 Task: Learn more about a career.
Action: Mouse moved to (799, 111)
Screenshot: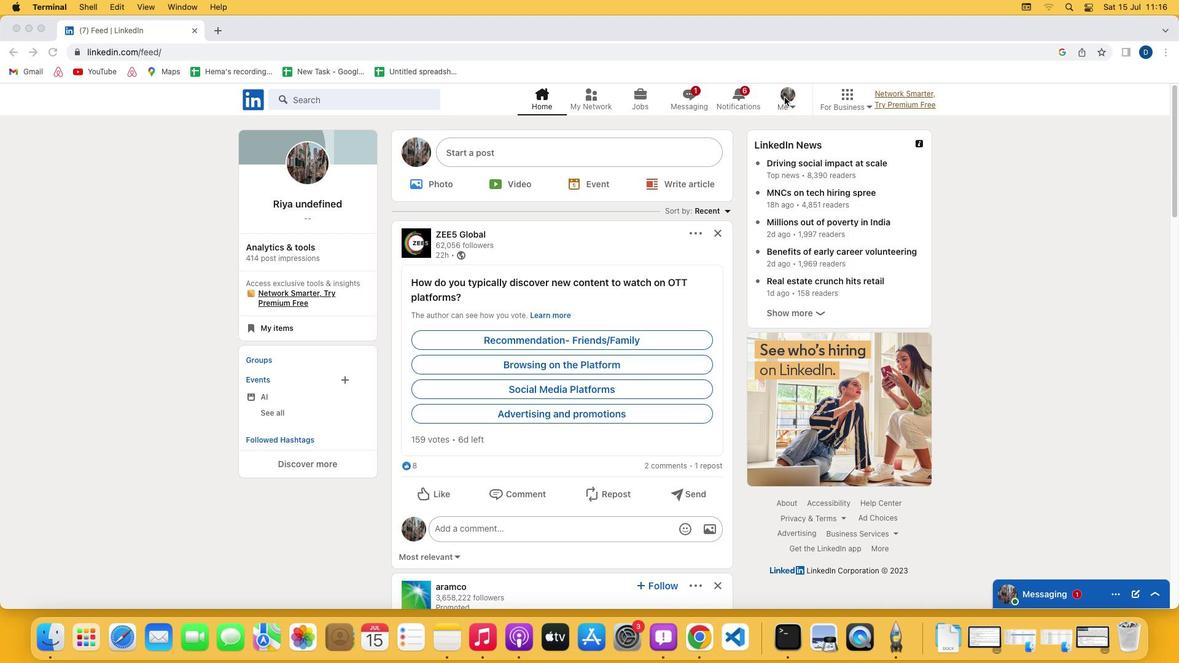 
Action: Mouse pressed left at (799, 111)
Screenshot: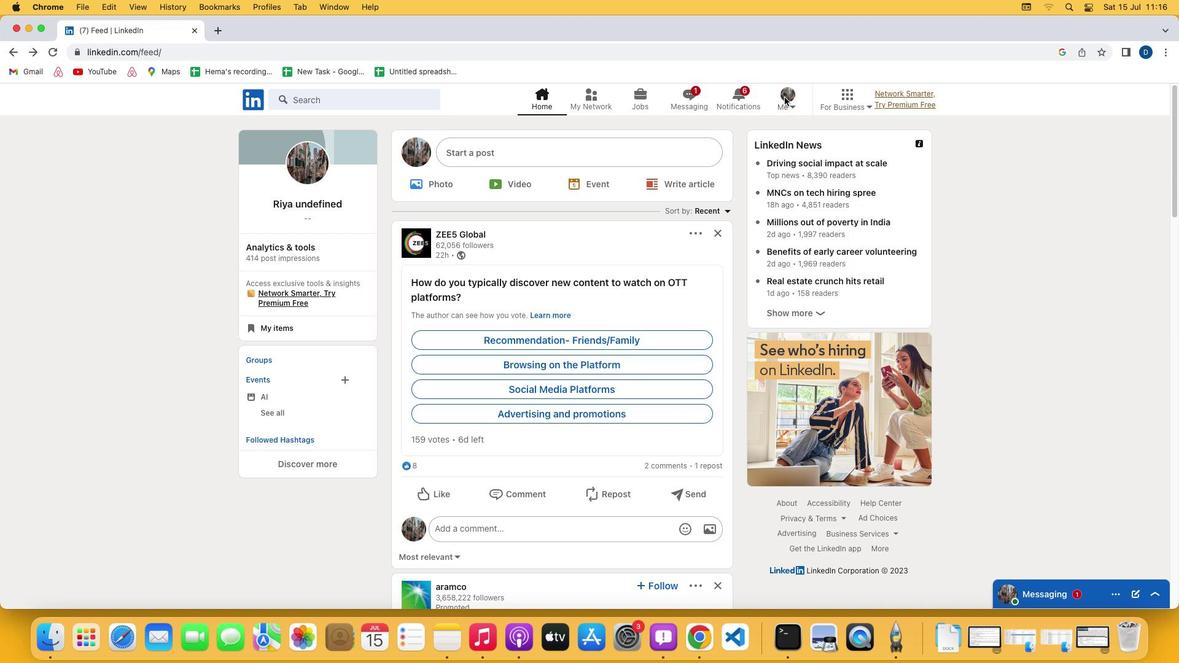 
Action: Mouse pressed left at (799, 111)
Screenshot: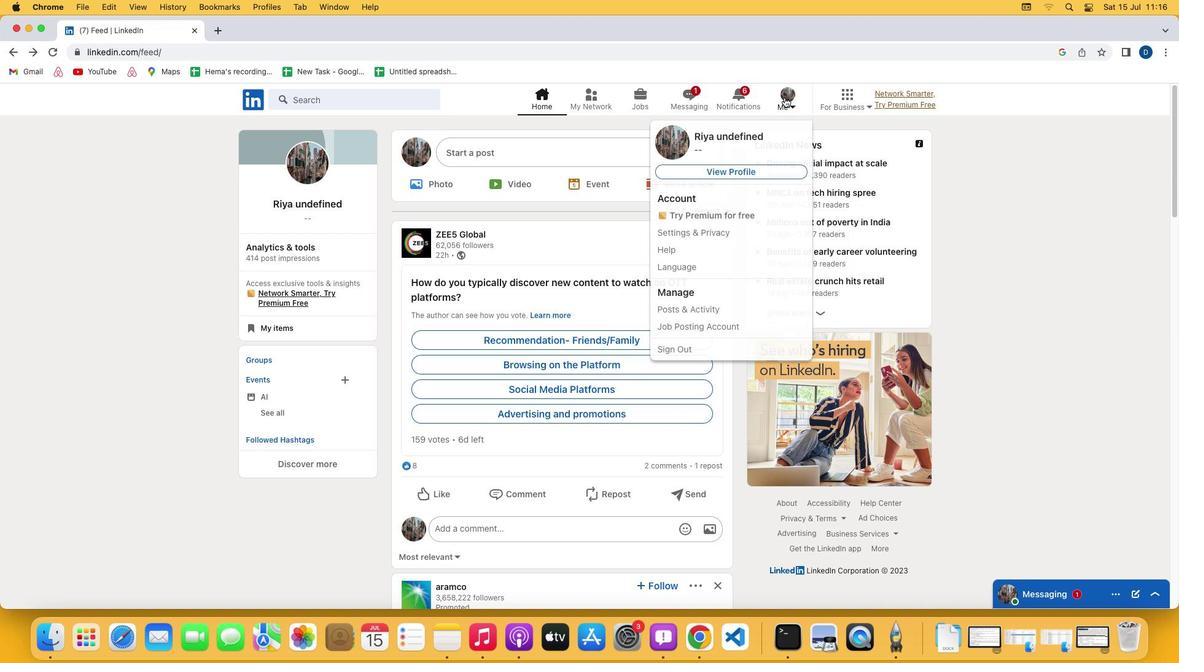 
Action: Mouse moved to (707, 246)
Screenshot: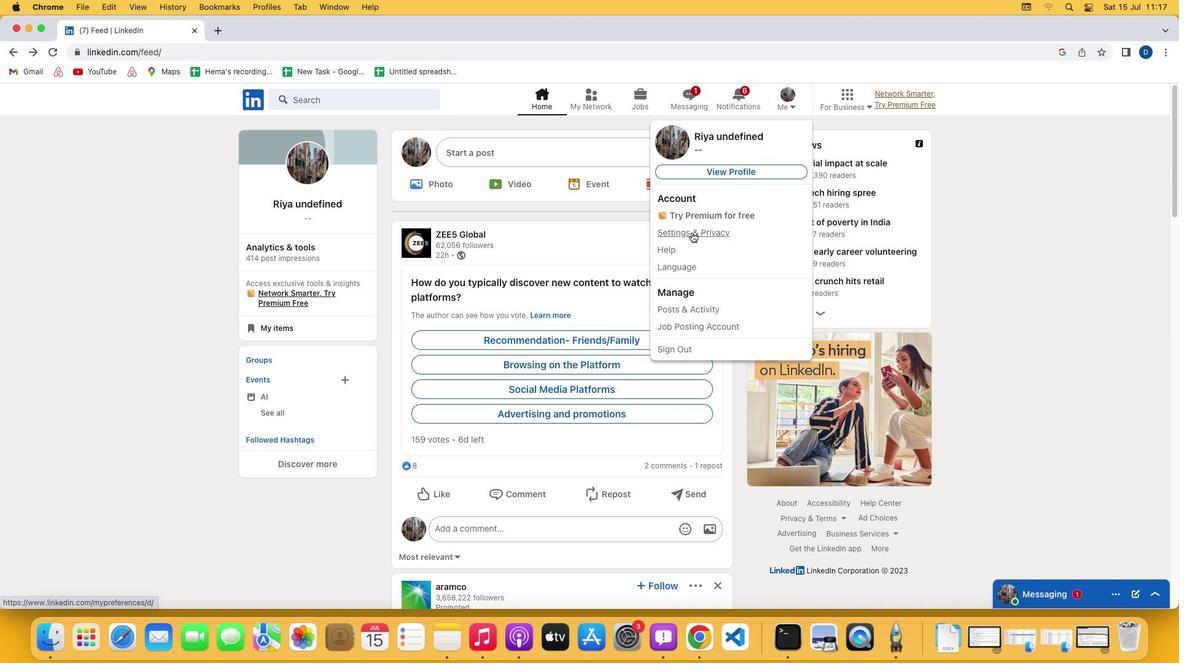 
Action: Mouse pressed left at (707, 246)
Screenshot: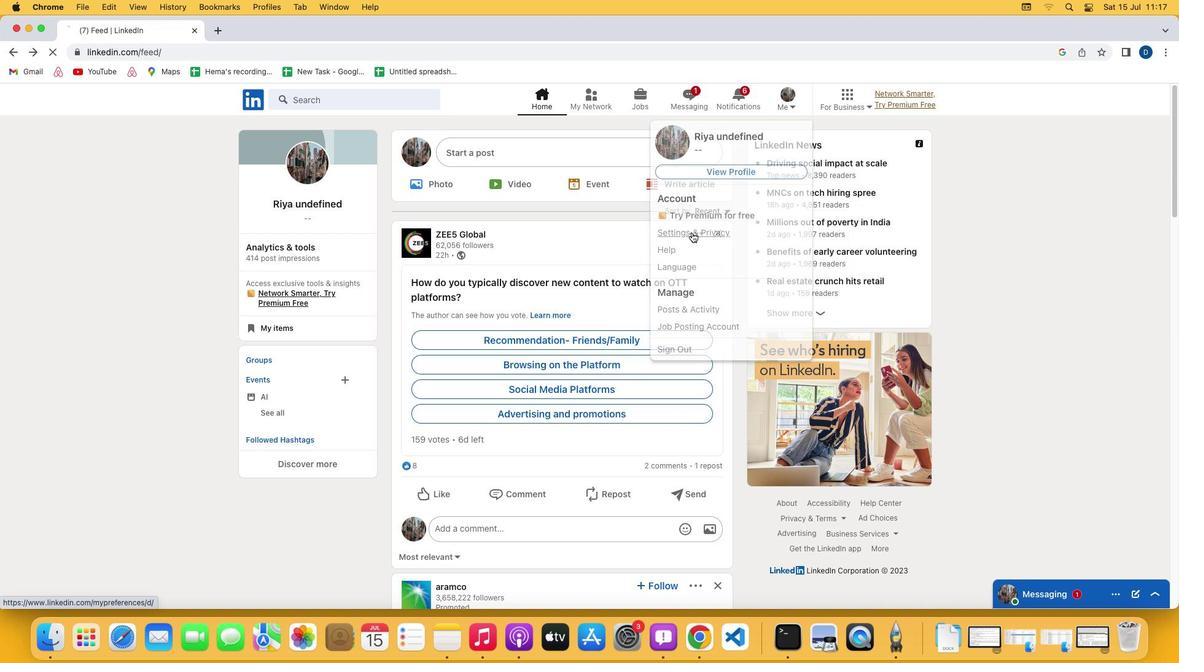 
Action: Mouse moved to (616, 428)
Screenshot: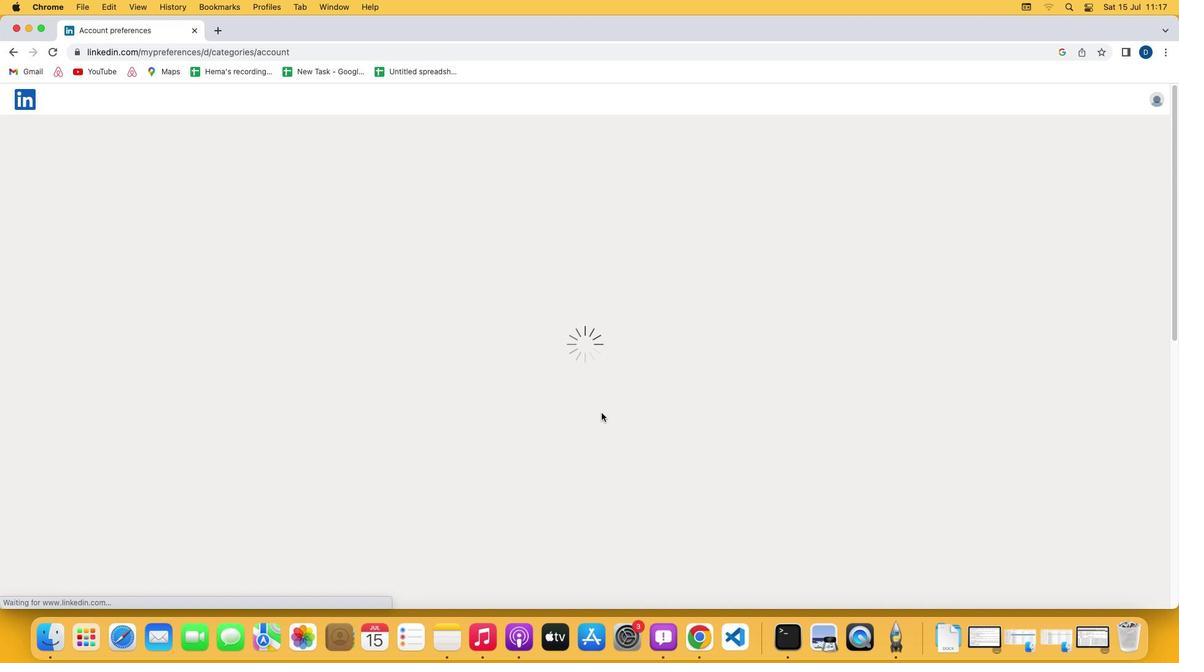 
Action: Mouse scrolled (616, 428) with delta (14, 14)
Screenshot: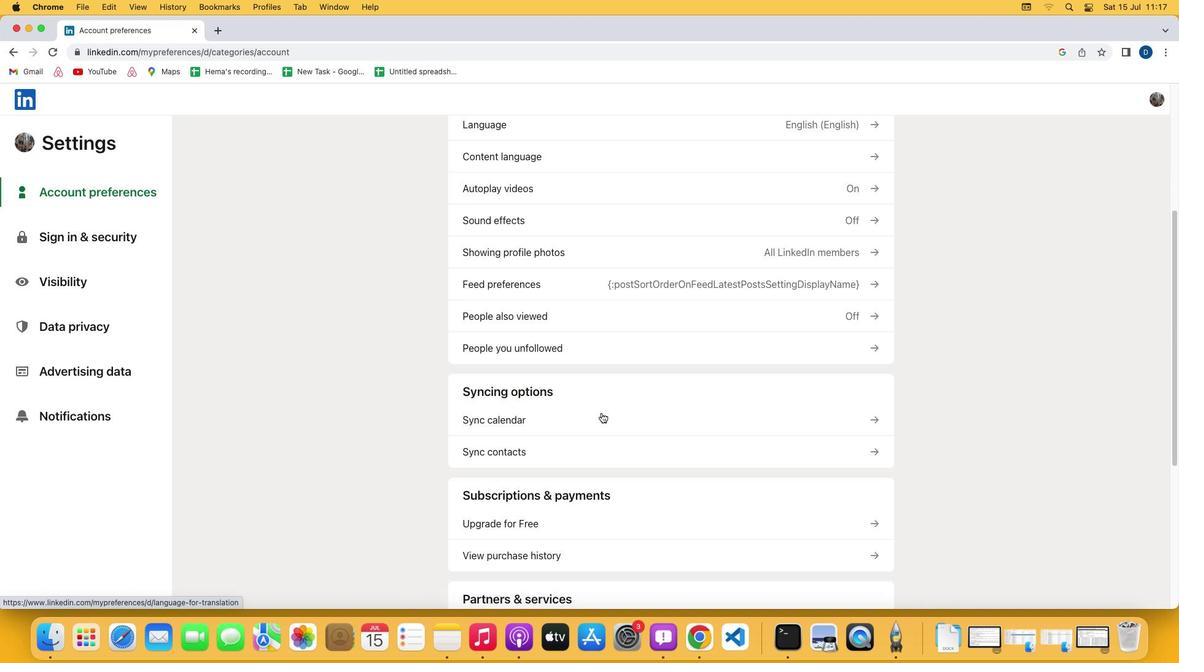 
Action: Mouse scrolled (616, 428) with delta (14, 14)
Screenshot: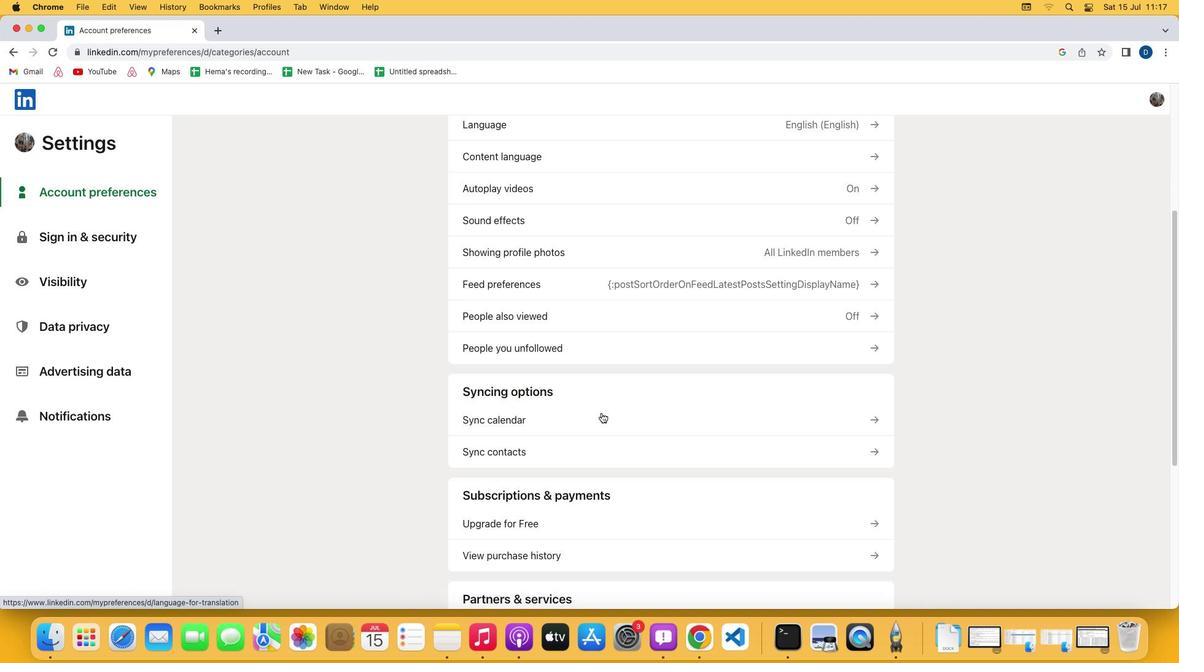 
Action: Mouse scrolled (616, 428) with delta (14, 12)
Screenshot: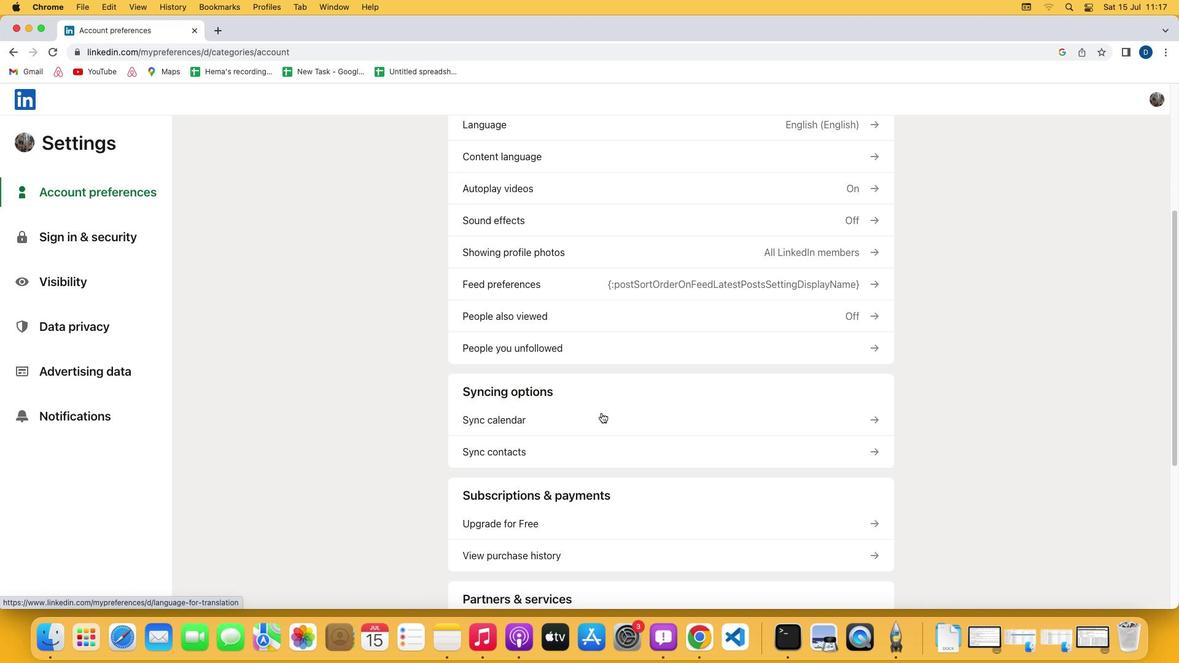 
Action: Mouse scrolled (616, 428) with delta (14, 11)
Screenshot: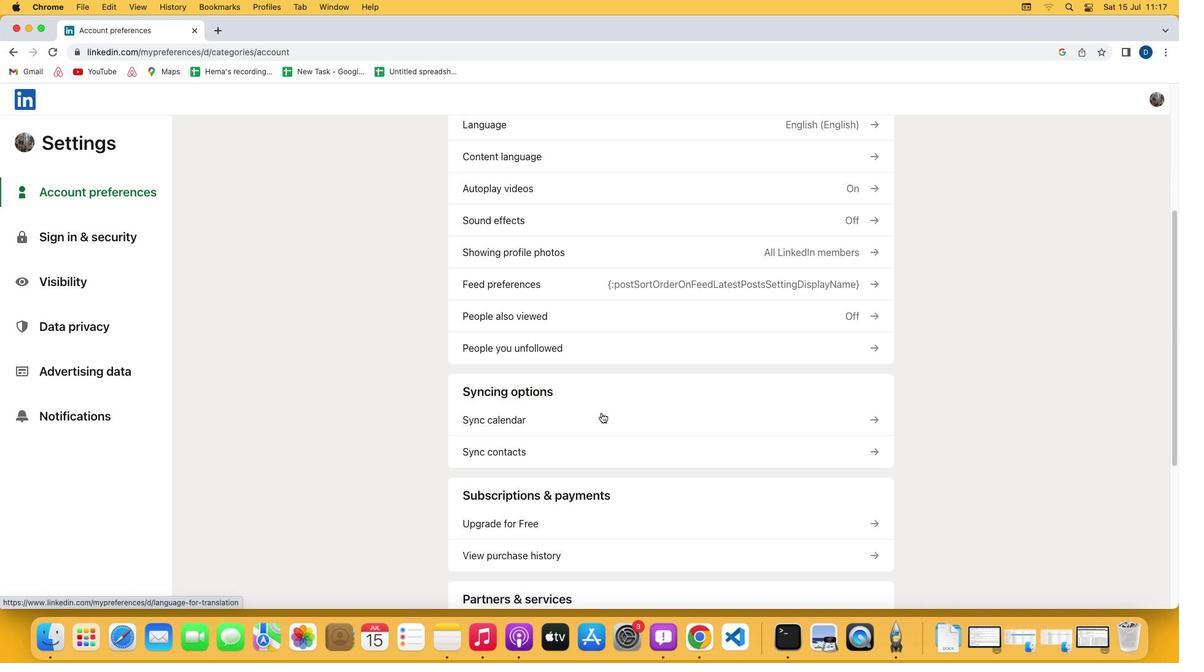 
Action: Mouse scrolled (616, 428) with delta (14, 14)
Screenshot: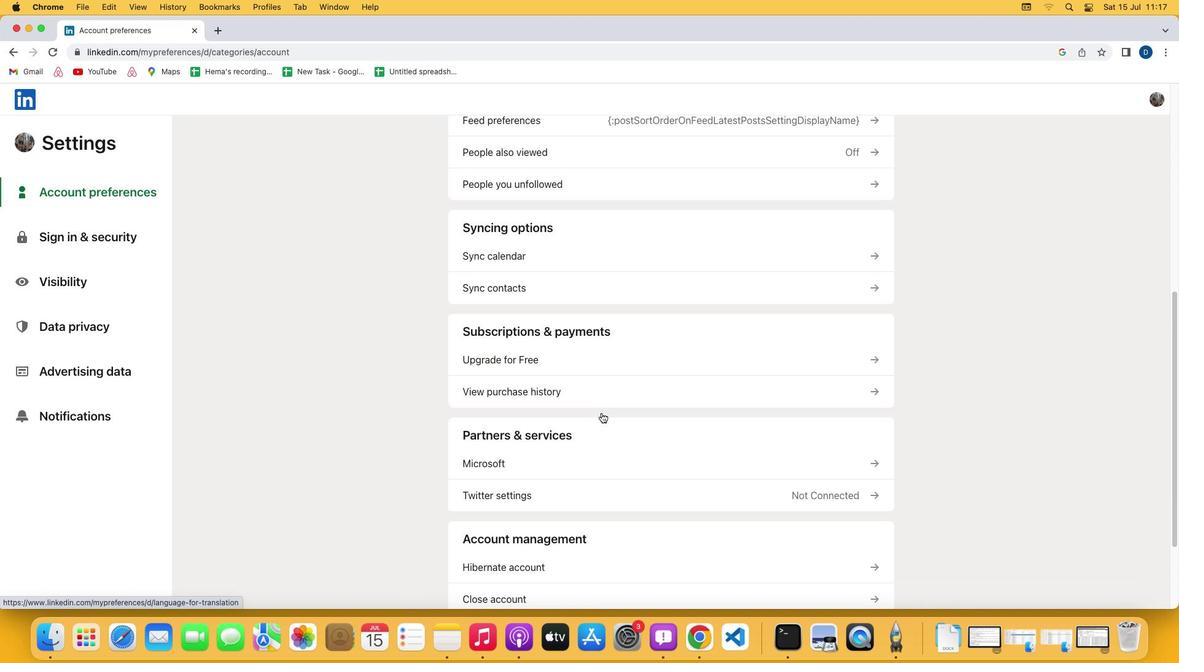 
Action: Mouse scrolled (616, 428) with delta (14, 14)
Screenshot: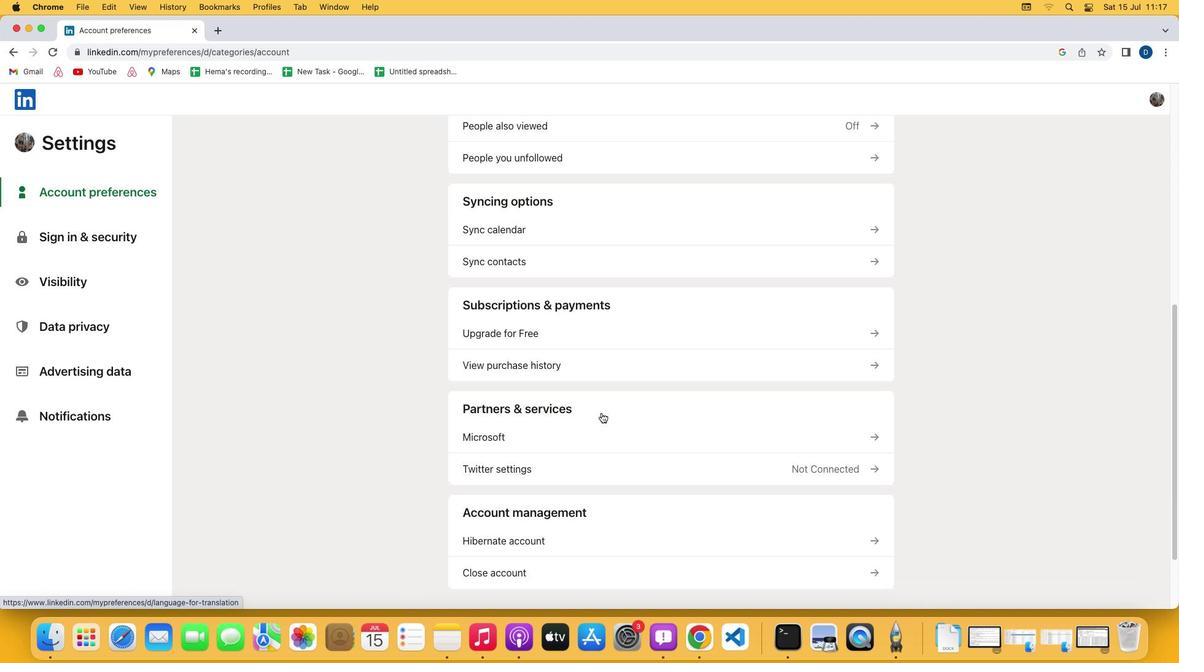 
Action: Mouse scrolled (616, 428) with delta (14, 13)
Screenshot: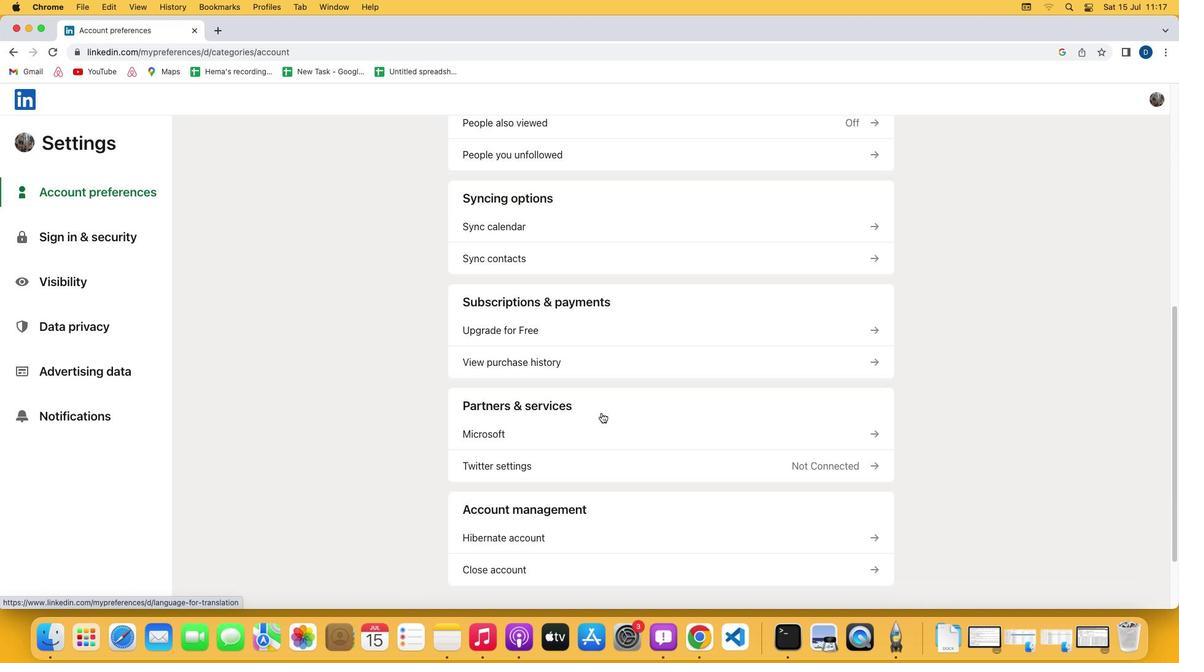 
Action: Mouse scrolled (616, 428) with delta (14, 12)
Screenshot: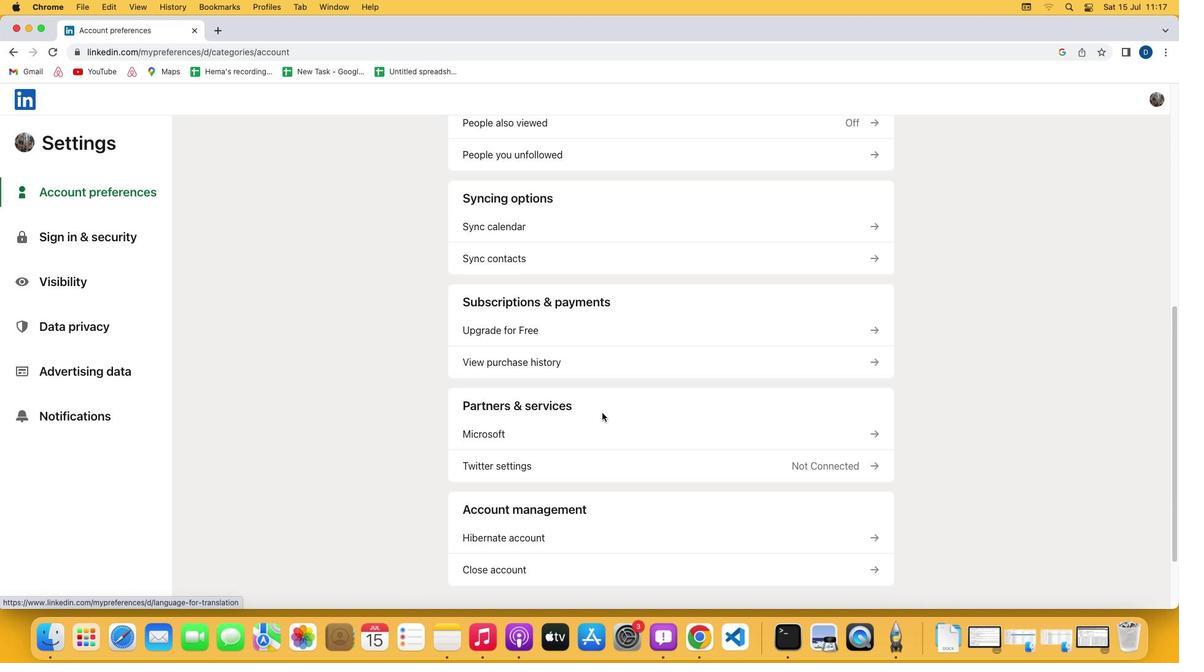 
Action: Mouse moved to (563, 344)
Screenshot: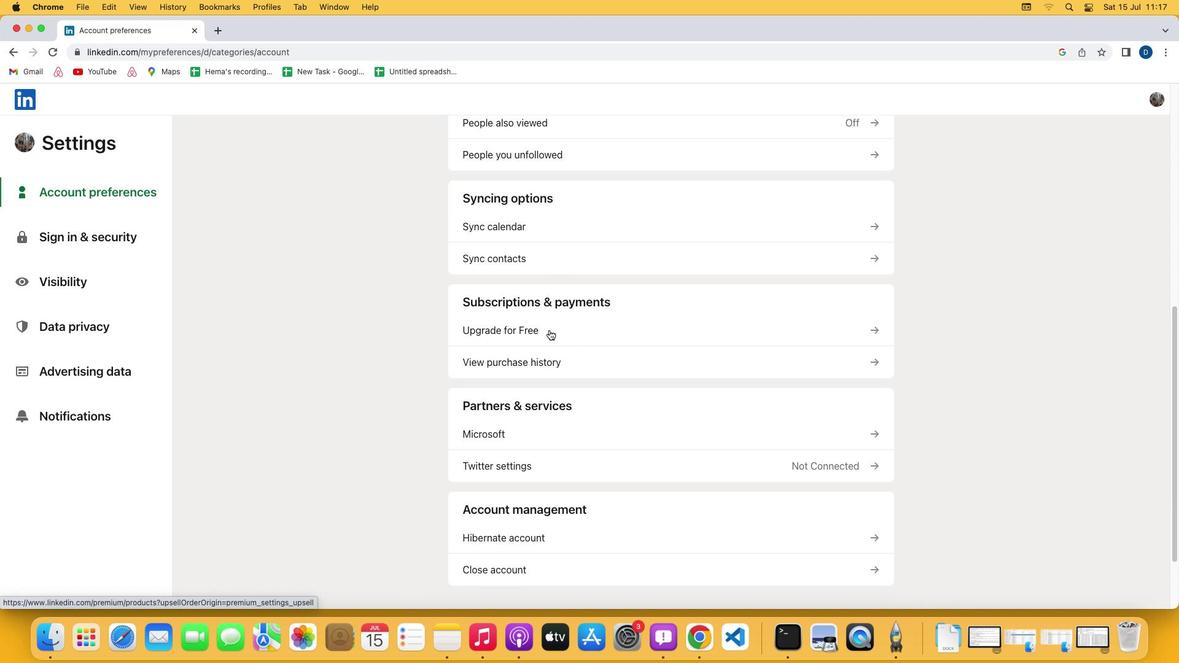 
Action: Mouse pressed left at (563, 344)
Screenshot: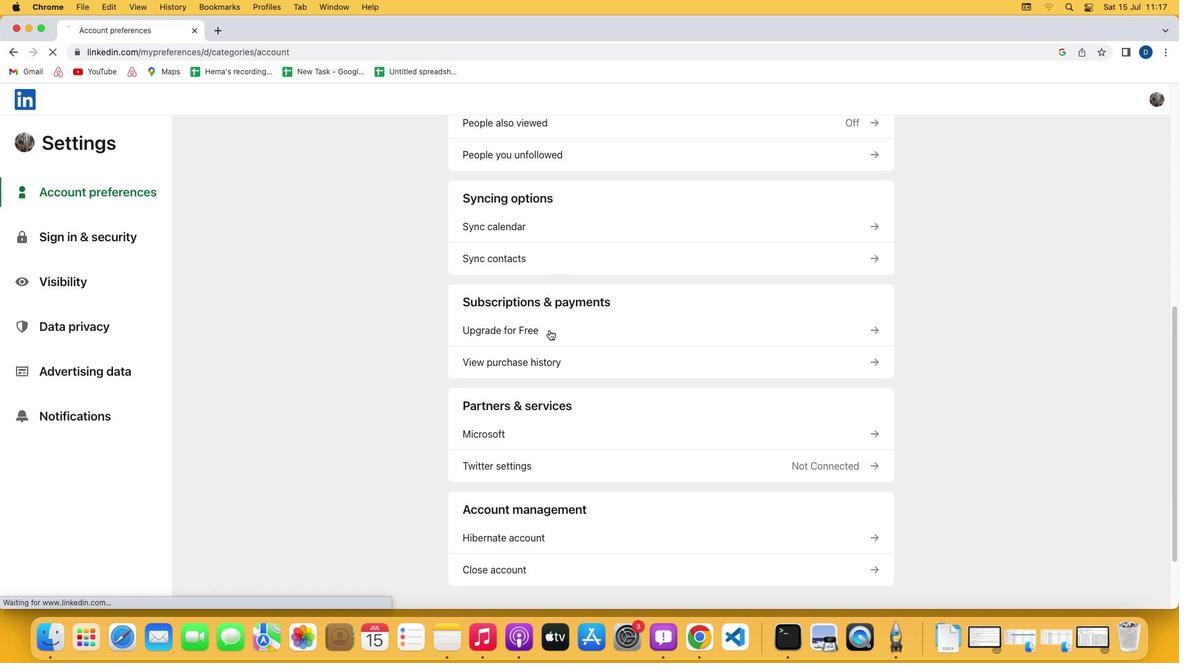
Action: Mouse moved to (494, 344)
Screenshot: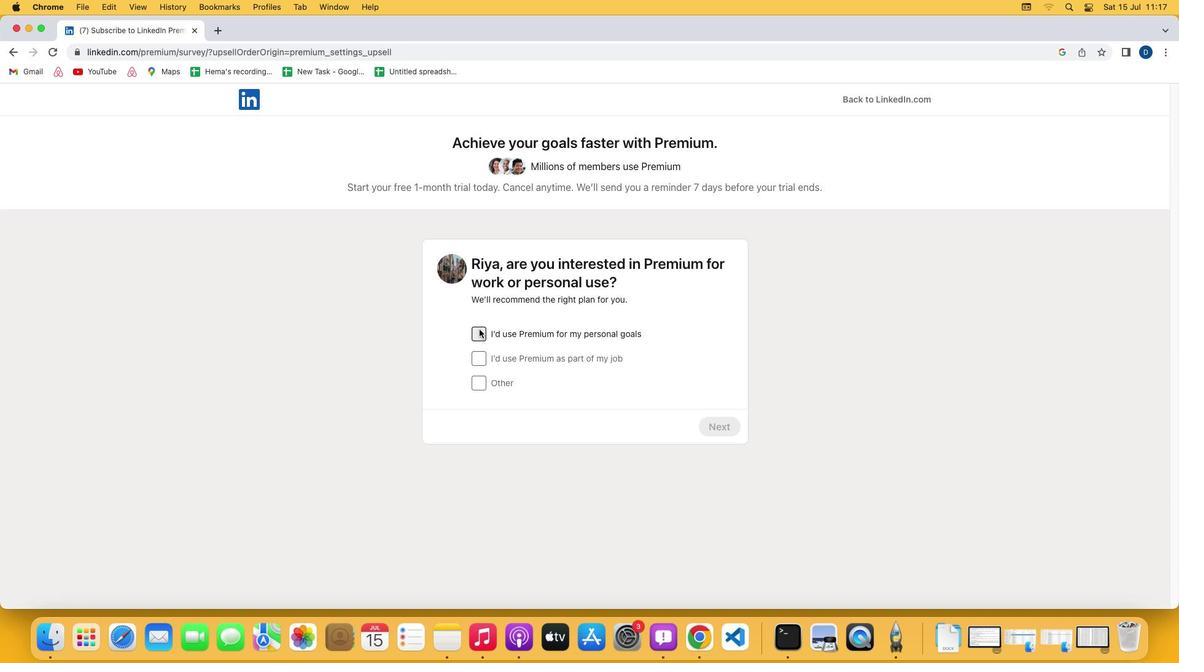 
Action: Mouse pressed left at (494, 344)
Screenshot: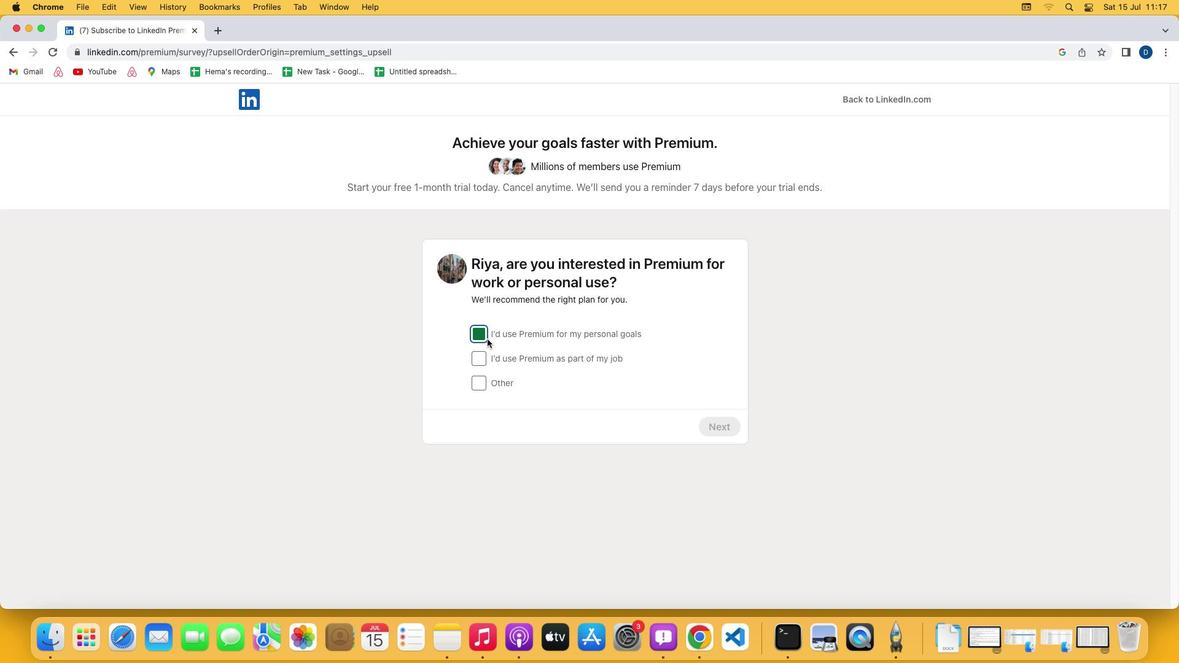 
Action: Mouse moved to (733, 439)
Screenshot: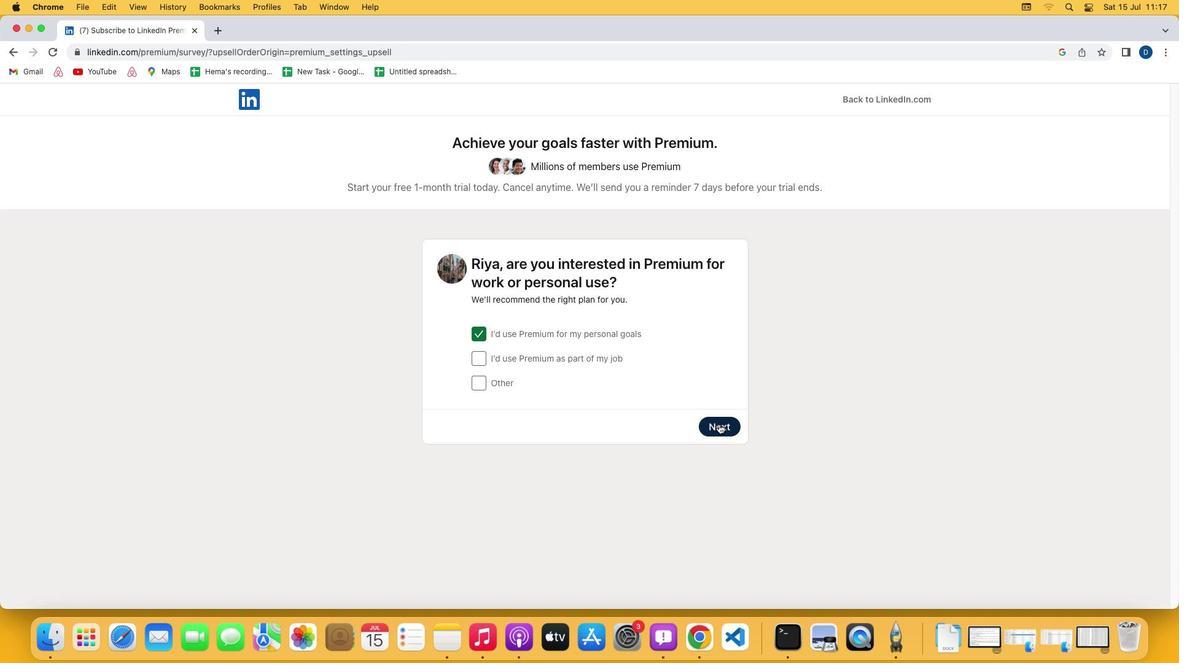 
Action: Mouse pressed left at (733, 439)
Screenshot: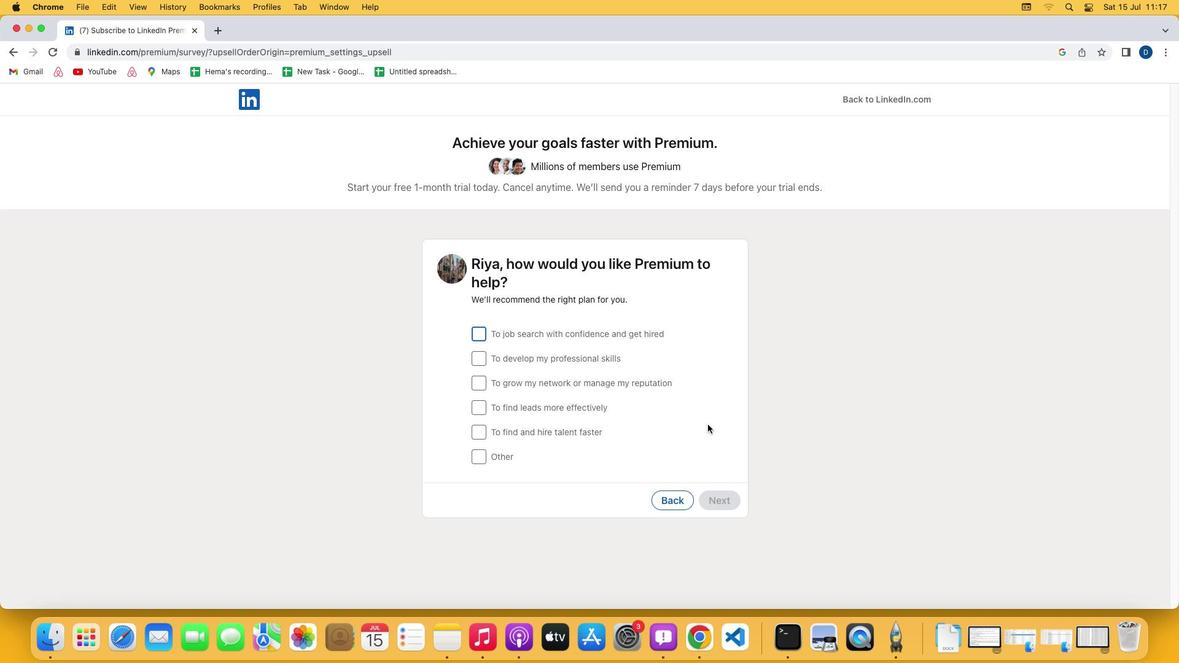 
Action: Mouse moved to (500, 376)
Screenshot: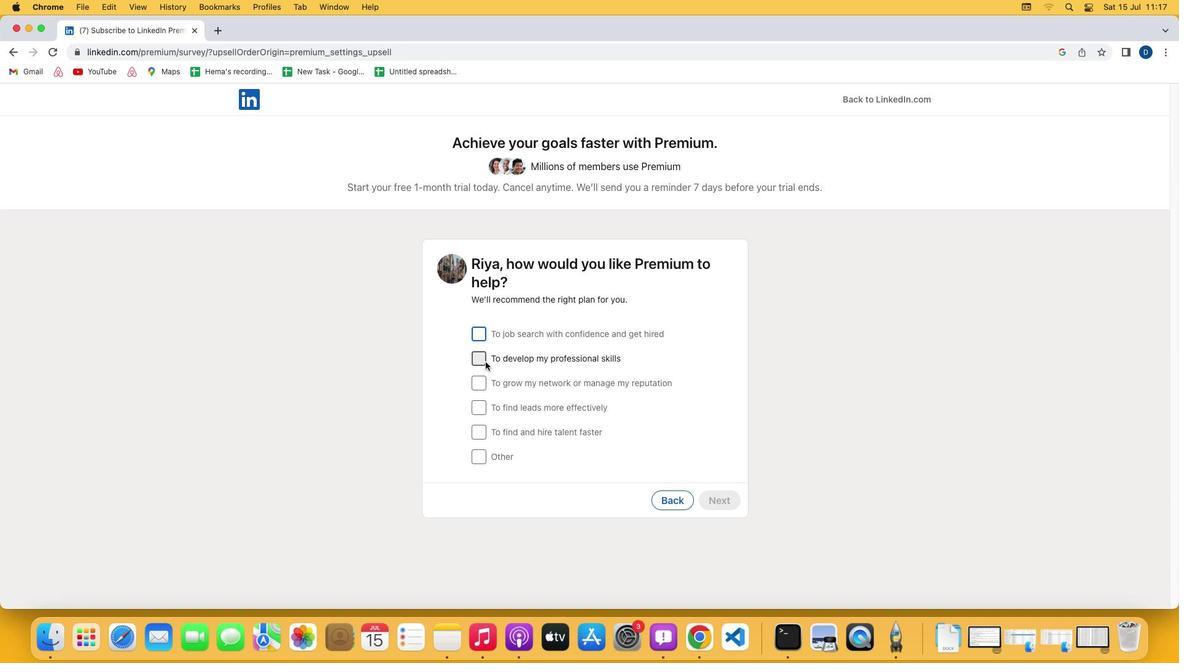 
Action: Mouse pressed left at (500, 376)
Screenshot: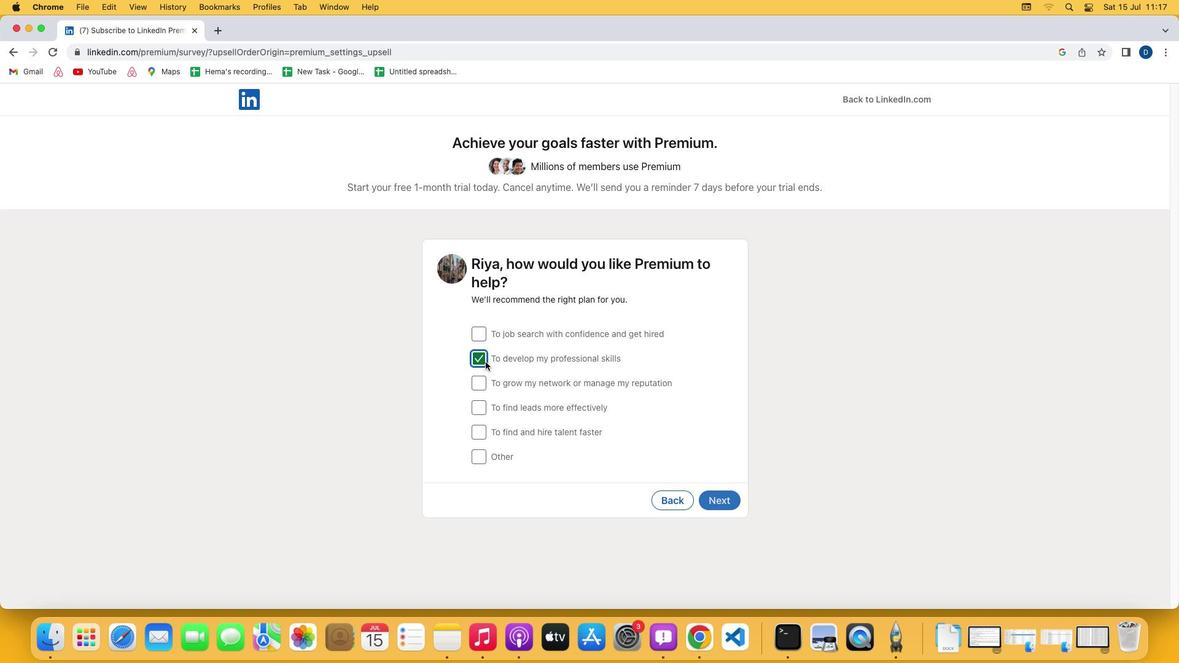 
Action: Mouse moved to (736, 514)
Screenshot: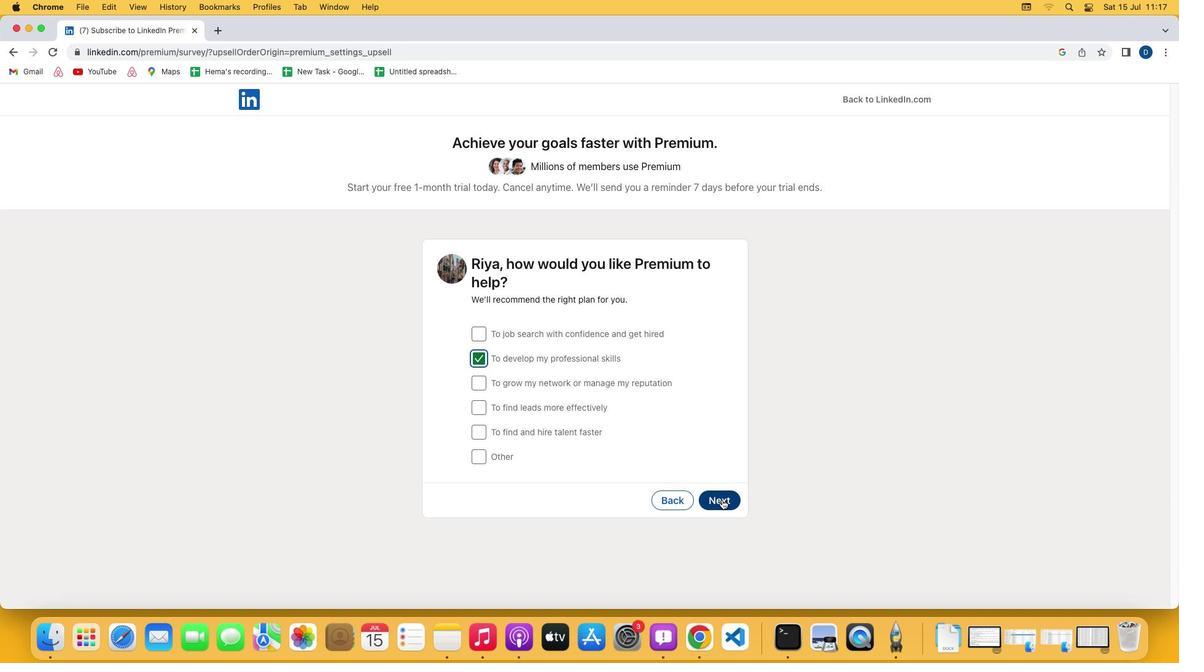 
Action: Mouse pressed left at (736, 514)
Screenshot: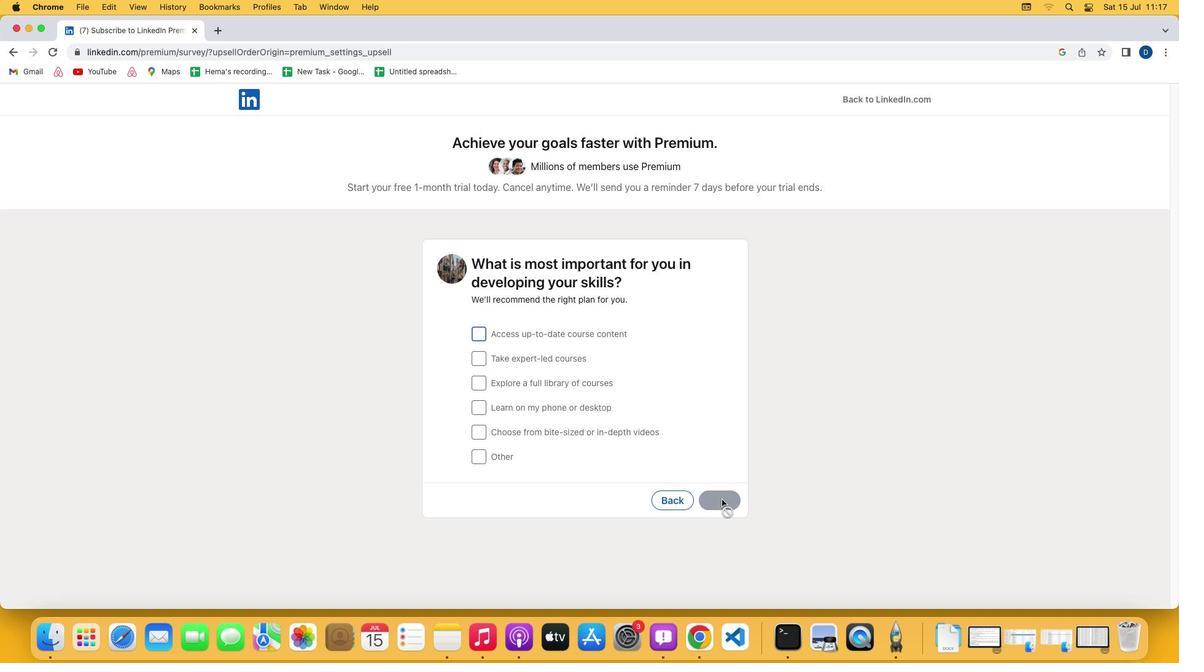 
Action: Mouse moved to (490, 344)
Screenshot: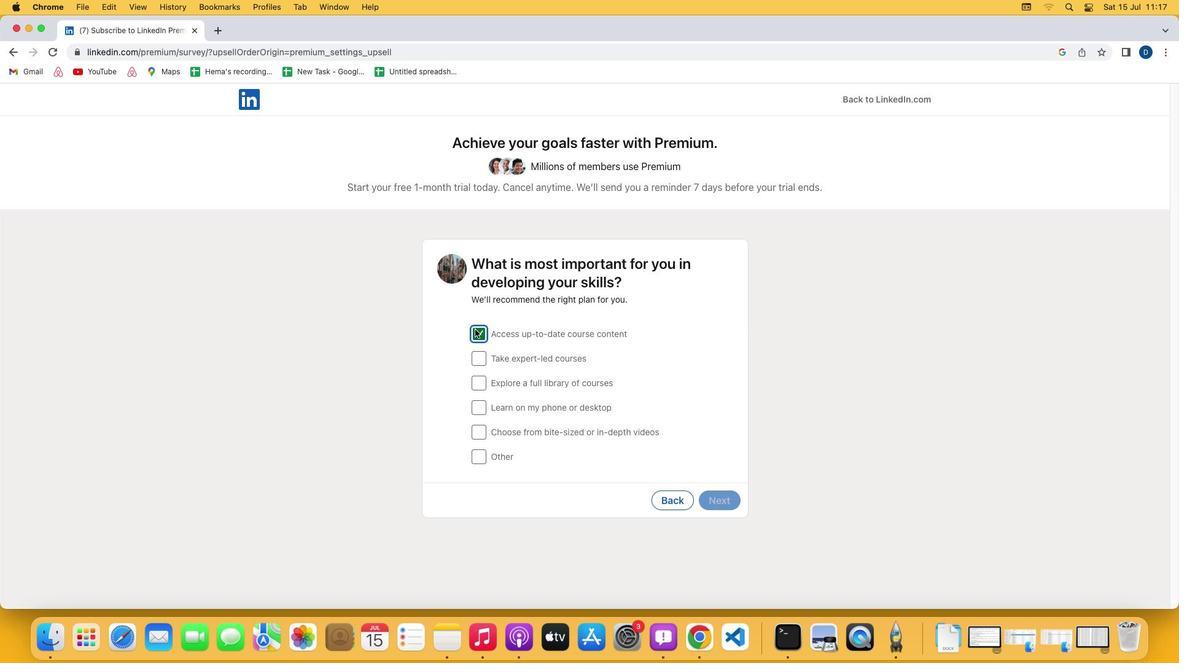 
Action: Mouse pressed left at (490, 344)
Screenshot: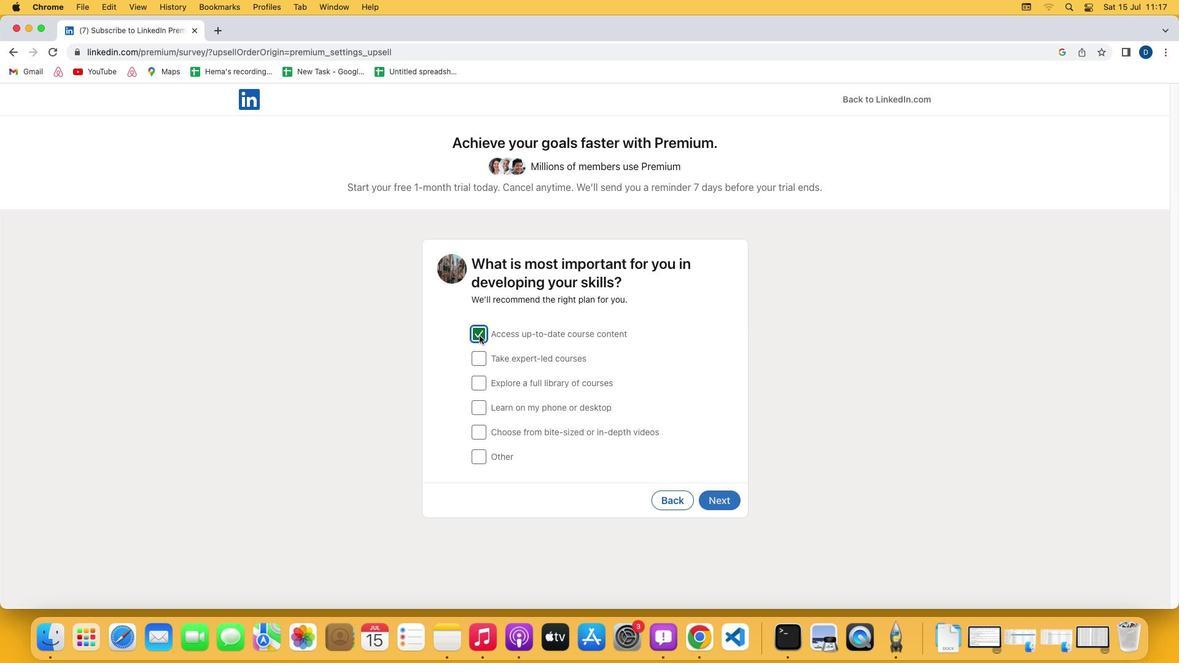 
Action: Mouse moved to (731, 509)
Screenshot: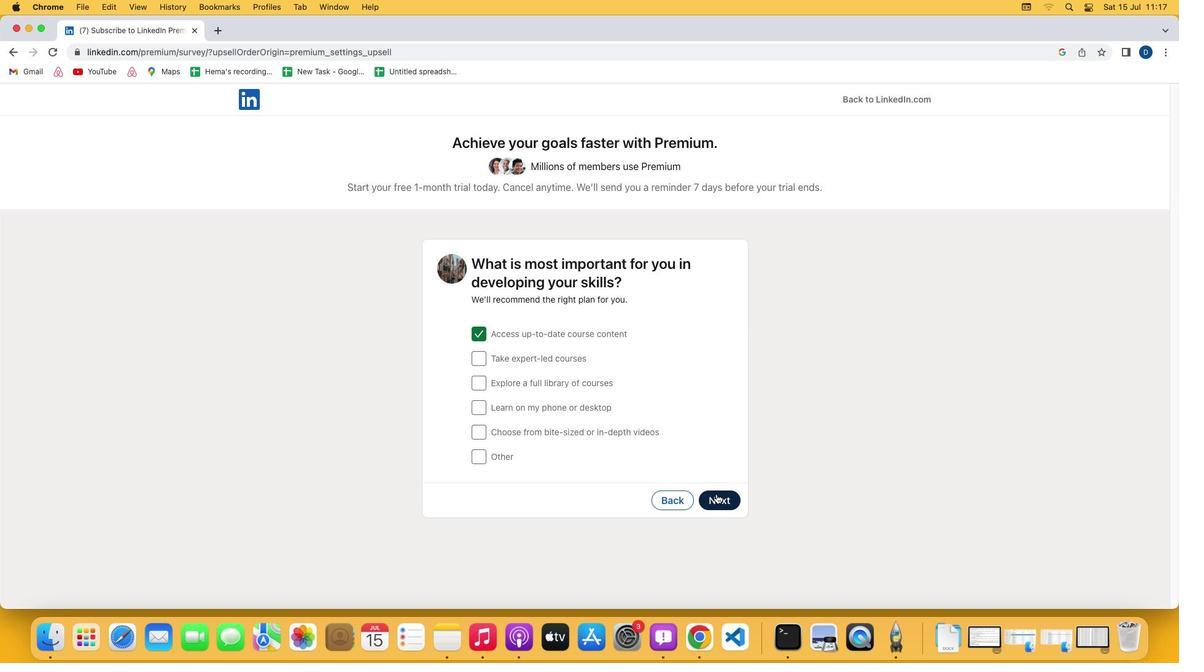 
Action: Mouse pressed left at (731, 509)
Screenshot: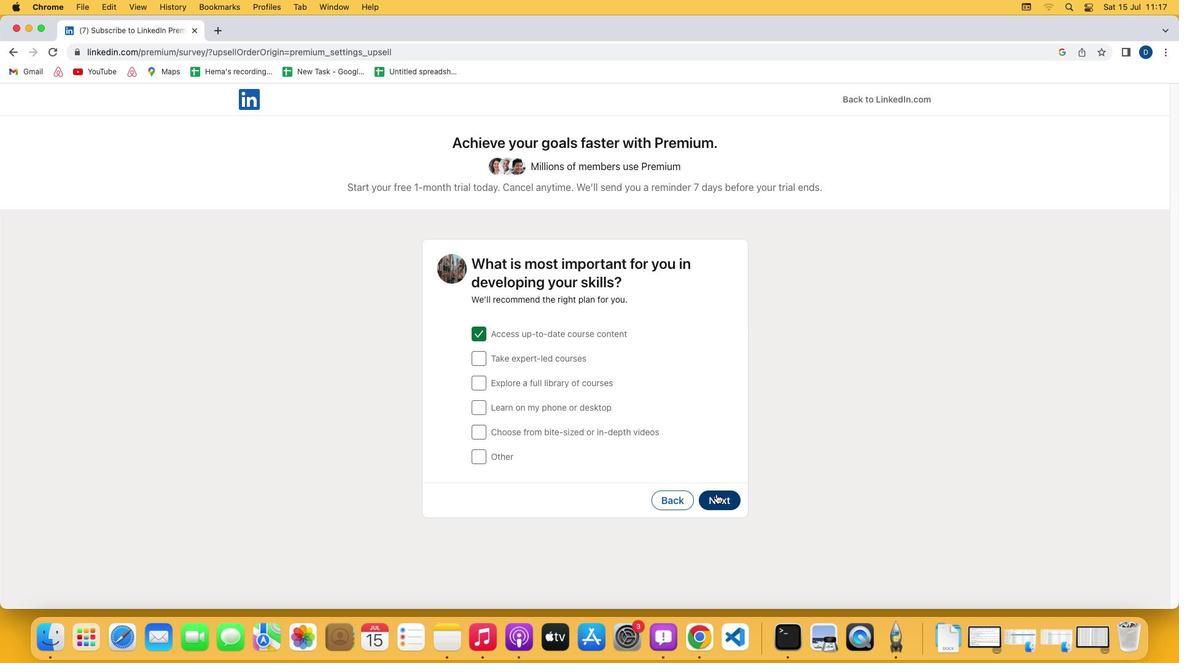 
Action: Mouse moved to (648, 497)
Screenshot: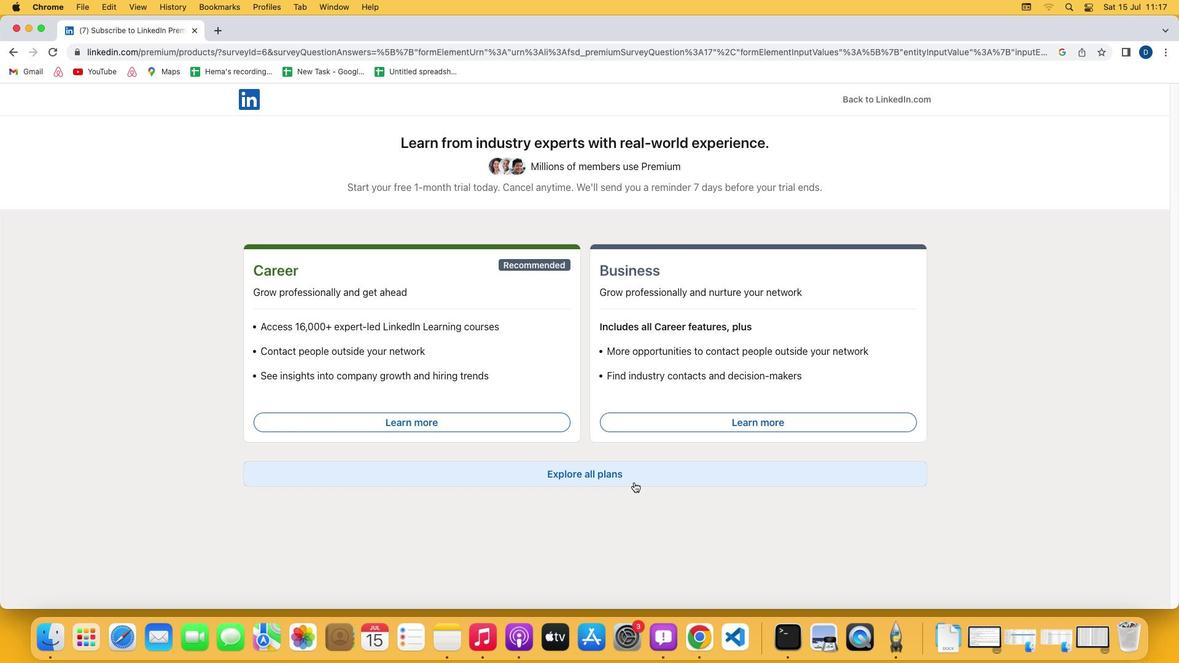 
Action: Mouse pressed left at (648, 497)
Screenshot: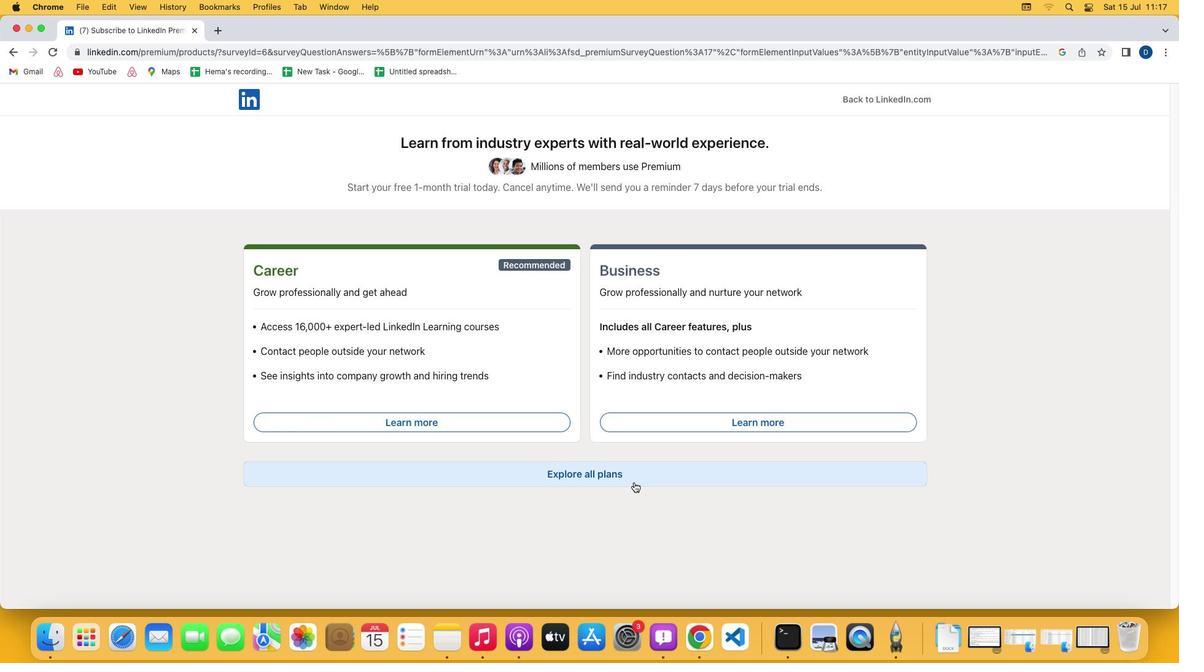 
Action: Mouse moved to (375, 520)
Screenshot: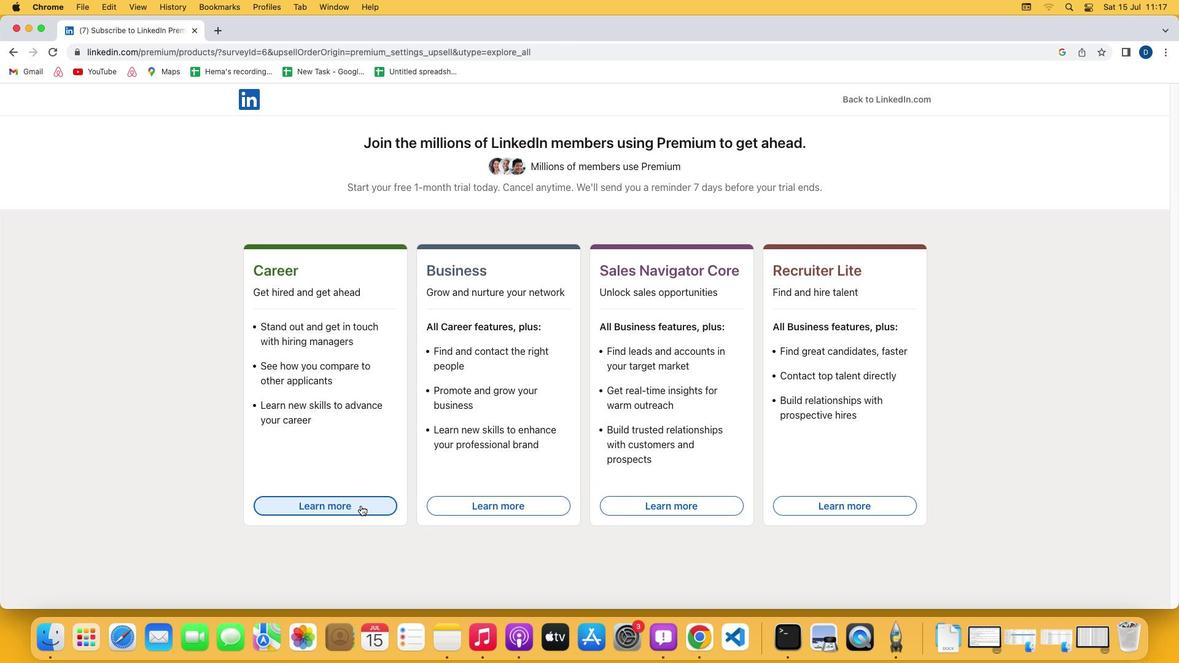
Action: Mouse pressed left at (375, 520)
Screenshot: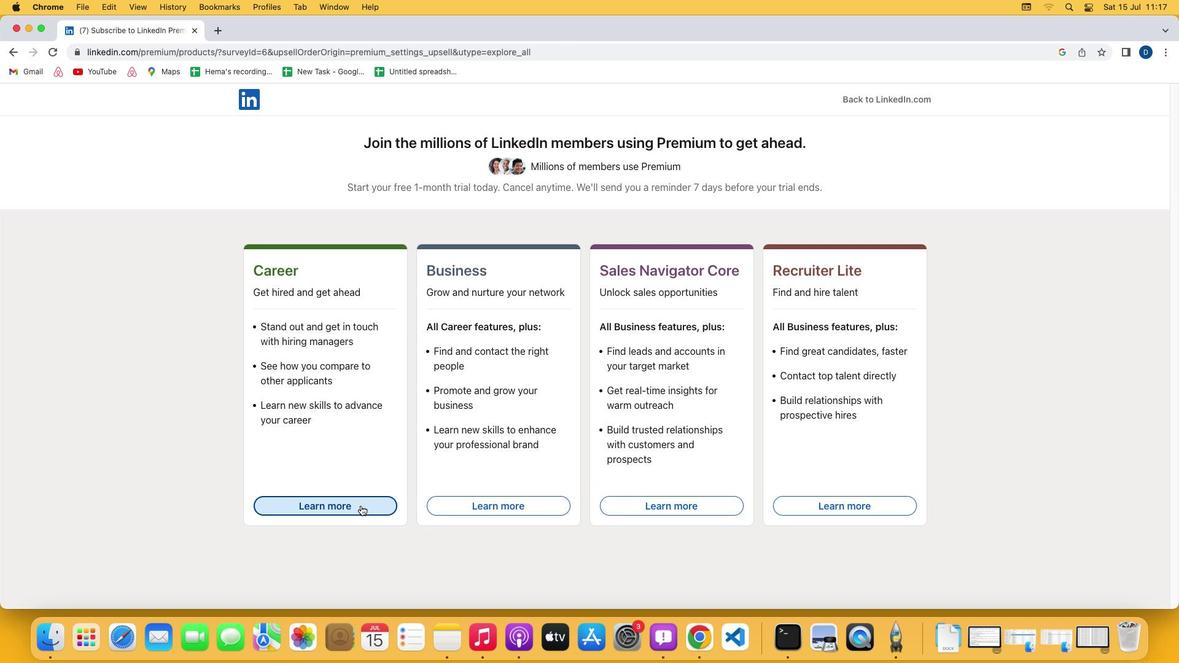 
